 Task: Create a section Code Rush and in the section, add a milestone Product Backlog Refinement in the project AgileNexus
Action: Mouse moved to (94, 339)
Screenshot: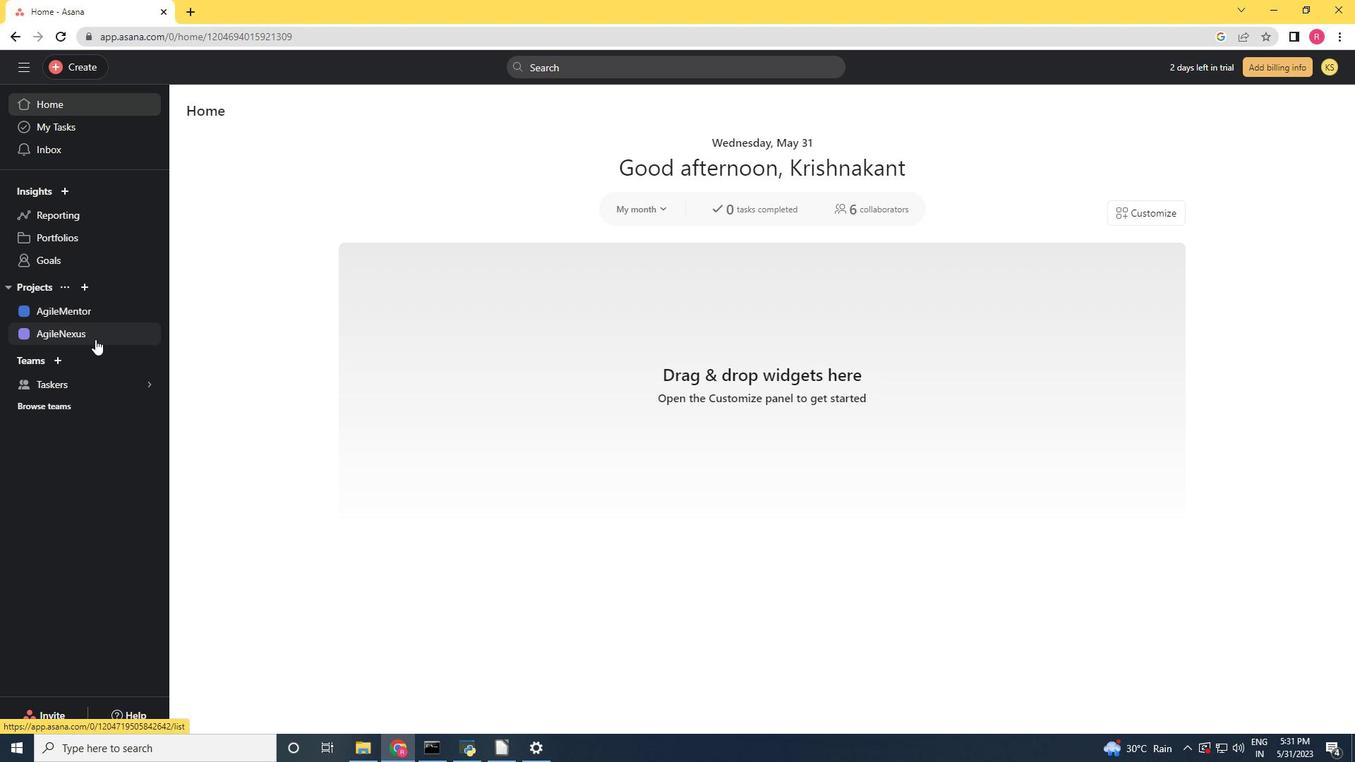 
Action: Mouse pressed left at (94, 339)
Screenshot: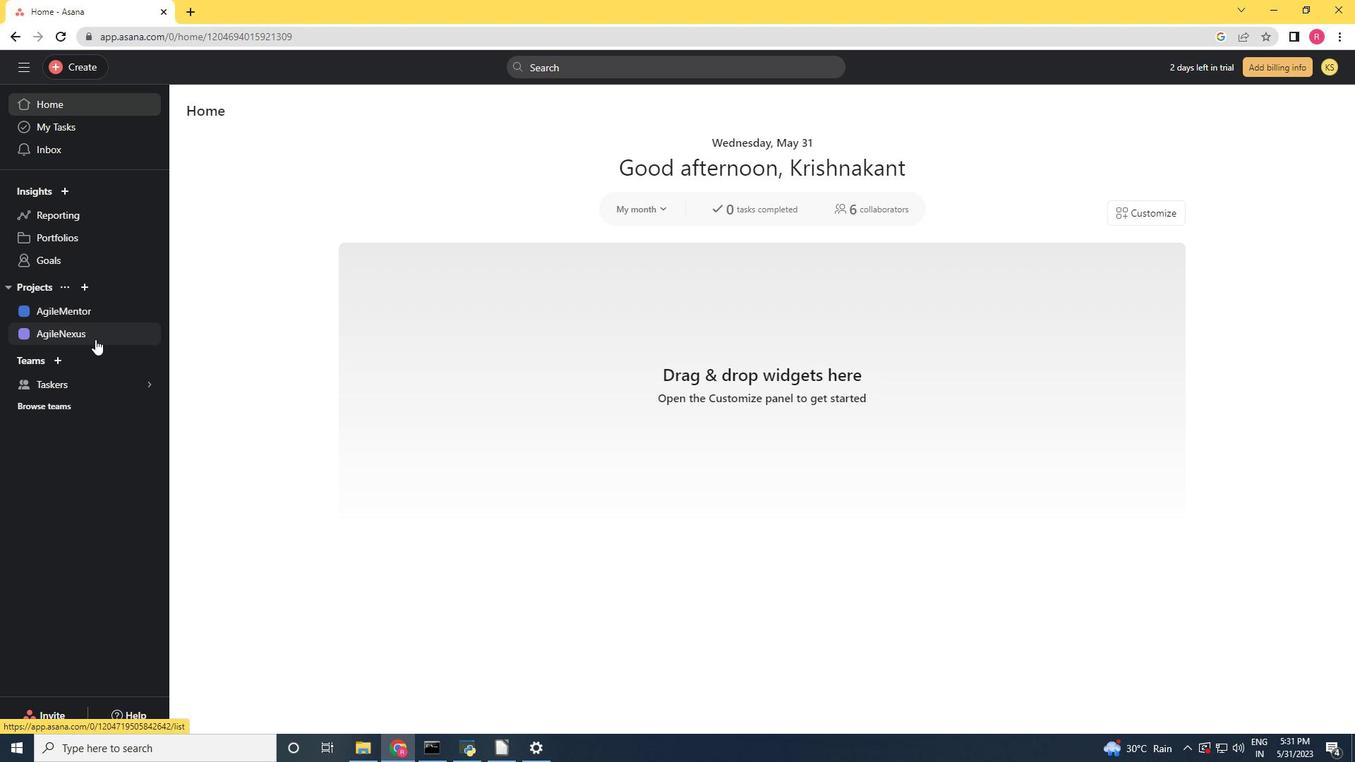 
Action: Mouse moved to (345, 489)
Screenshot: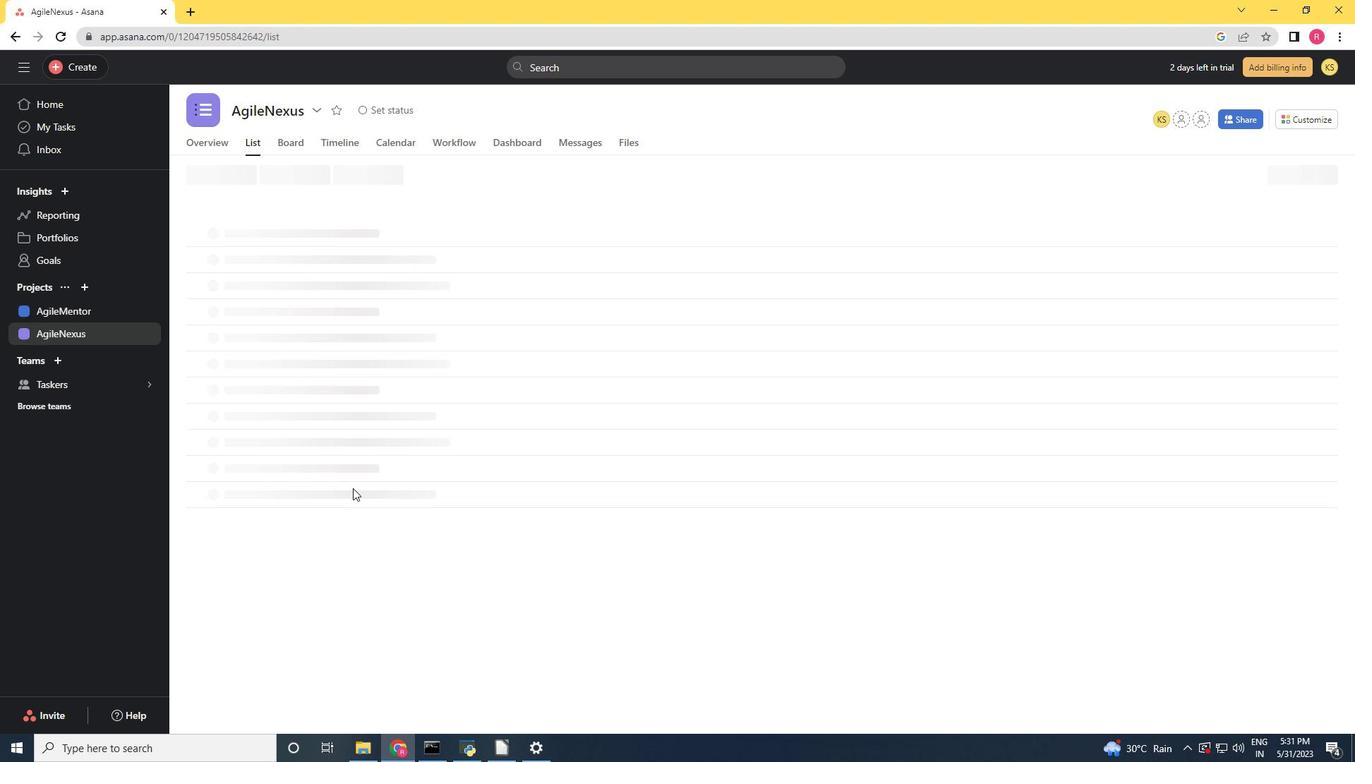 
Action: Mouse scrolled (345, 488) with delta (0, 0)
Screenshot: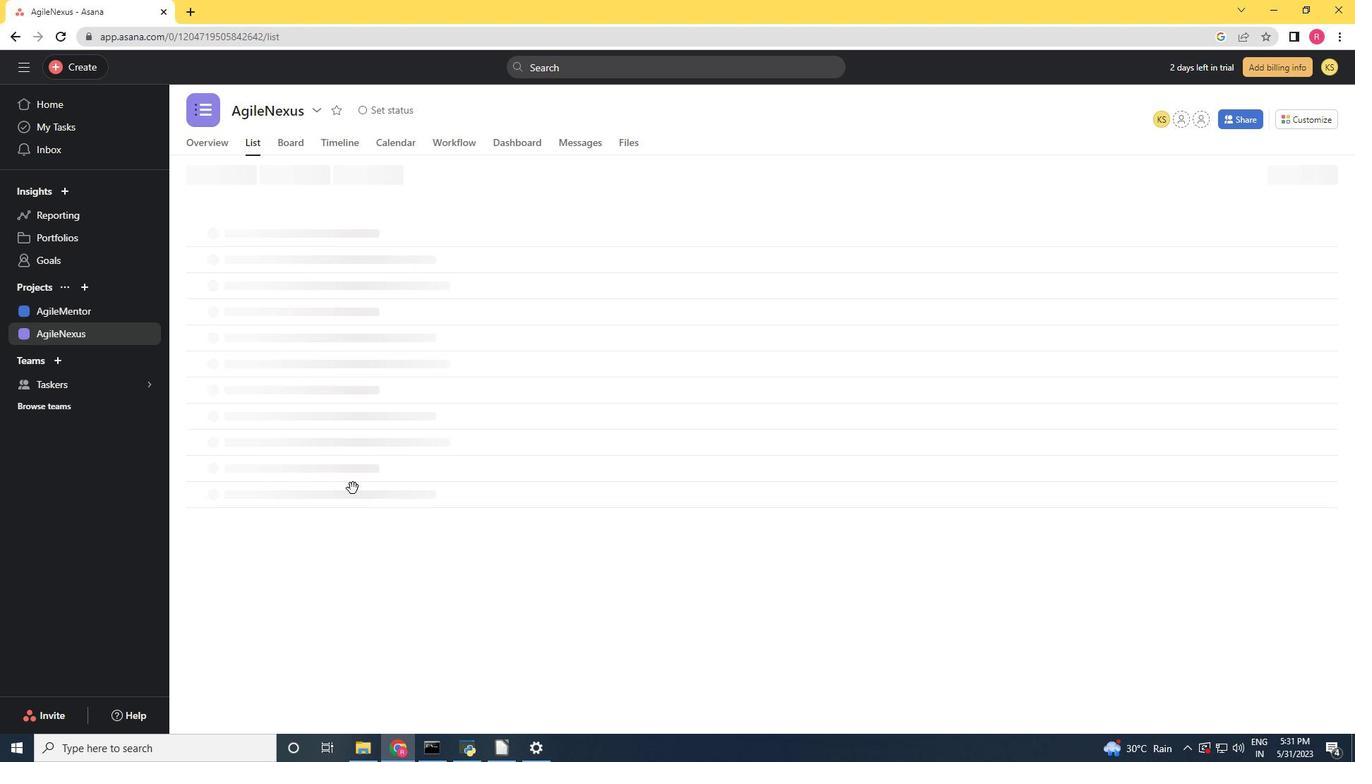 
Action: Mouse scrolled (345, 488) with delta (0, 0)
Screenshot: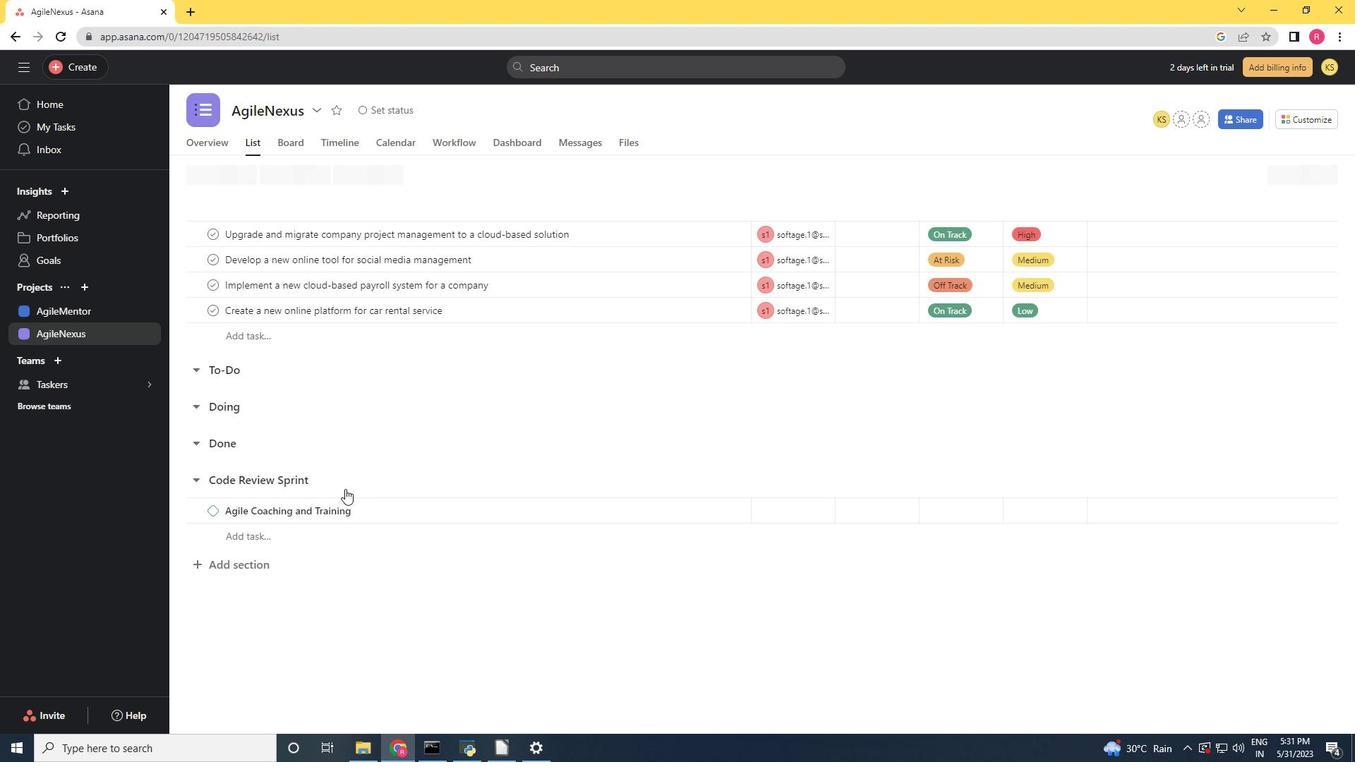 
Action: Mouse moved to (253, 566)
Screenshot: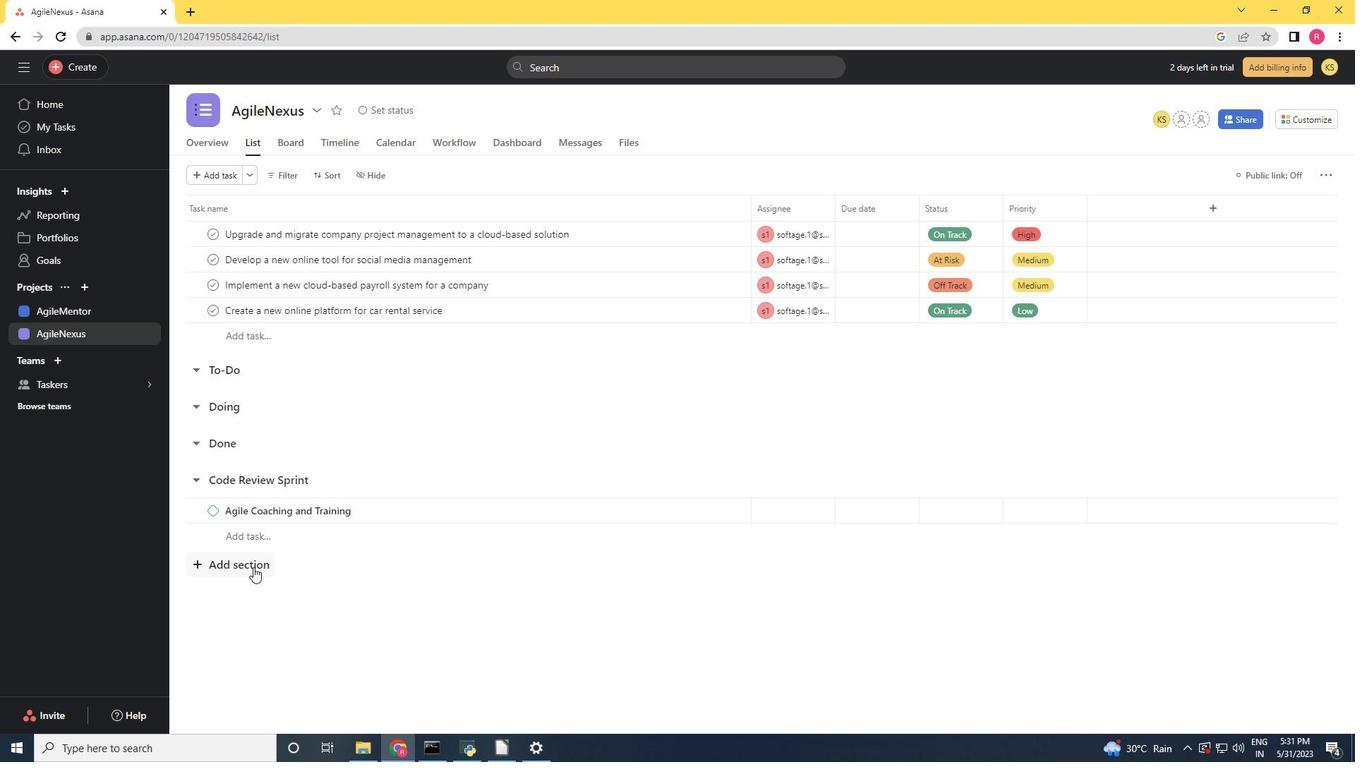 
Action: Mouse pressed left at (253, 566)
Screenshot: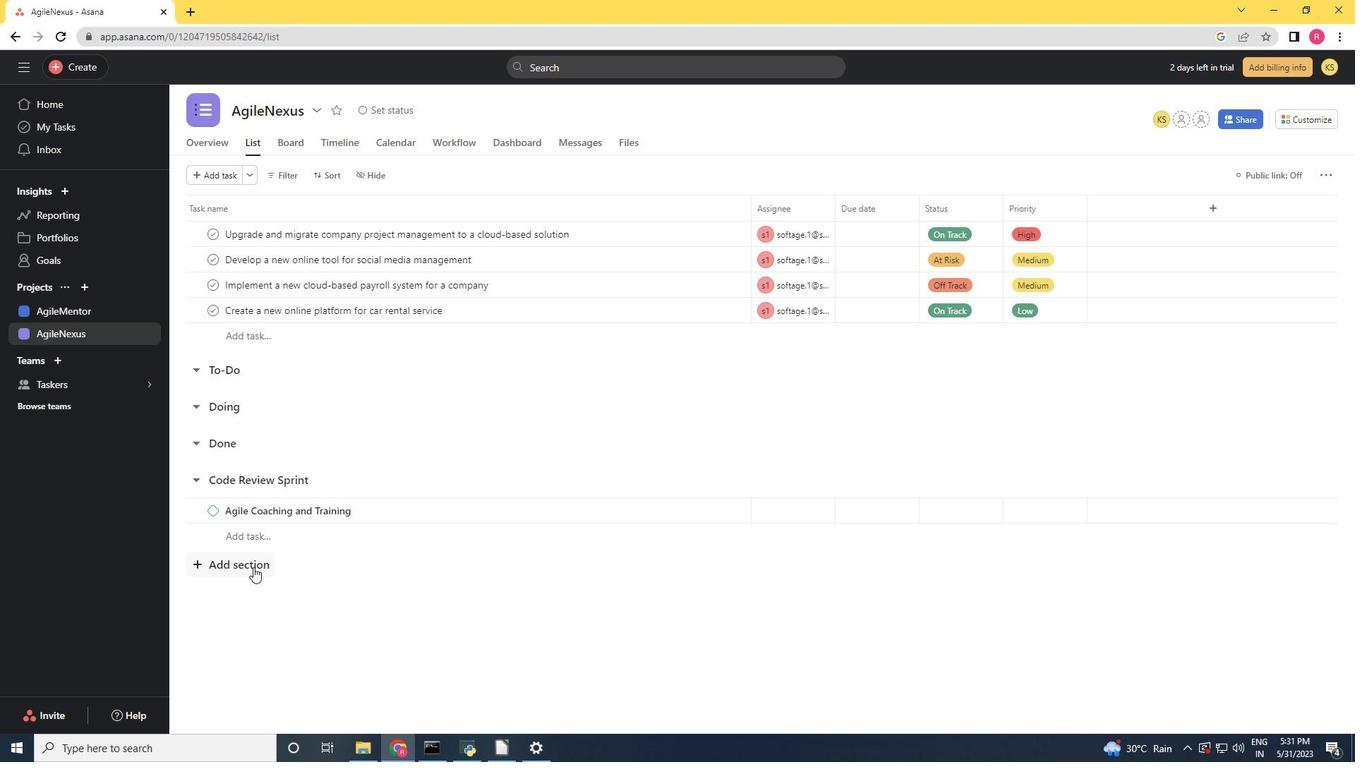 
Action: Key pressed <Key.shift>Code<Key.space><Key.shift>Rush
Screenshot: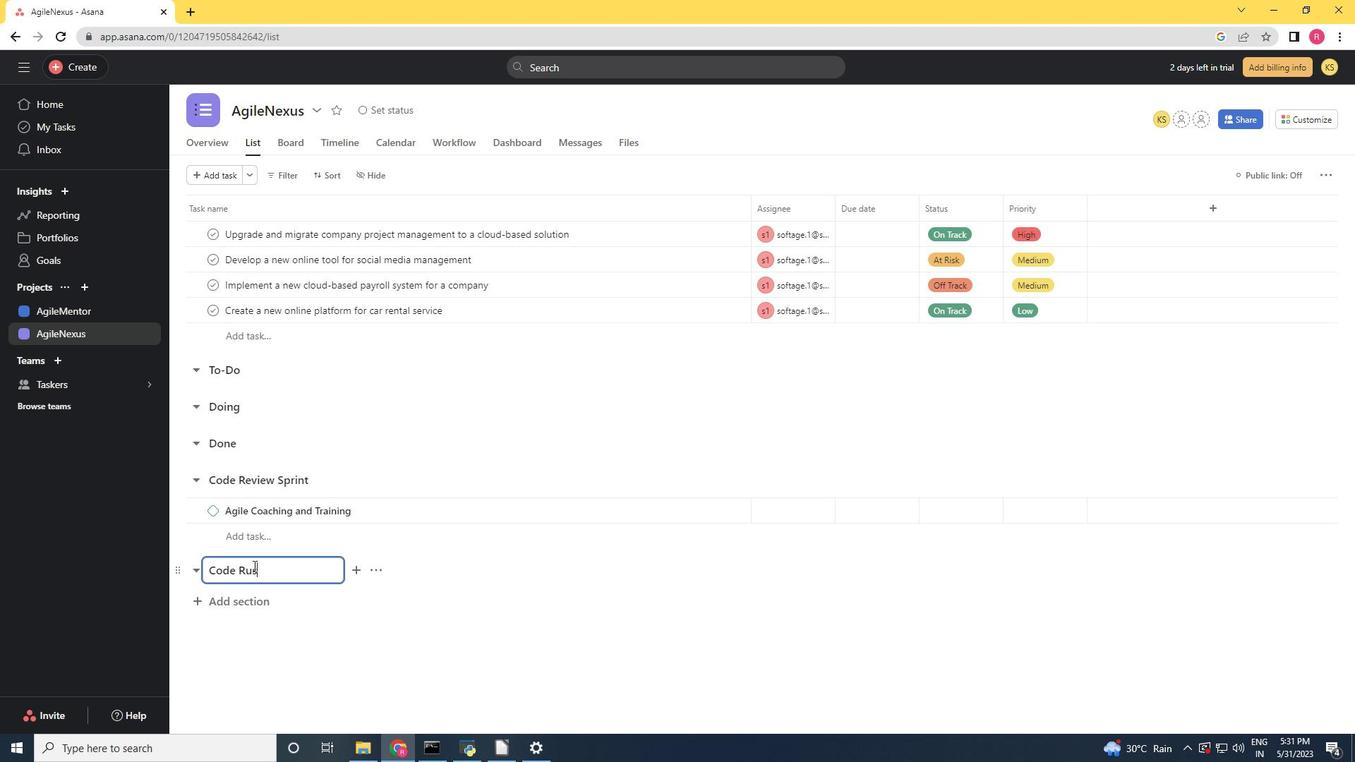 
Action: Mouse moved to (253, 566)
Screenshot: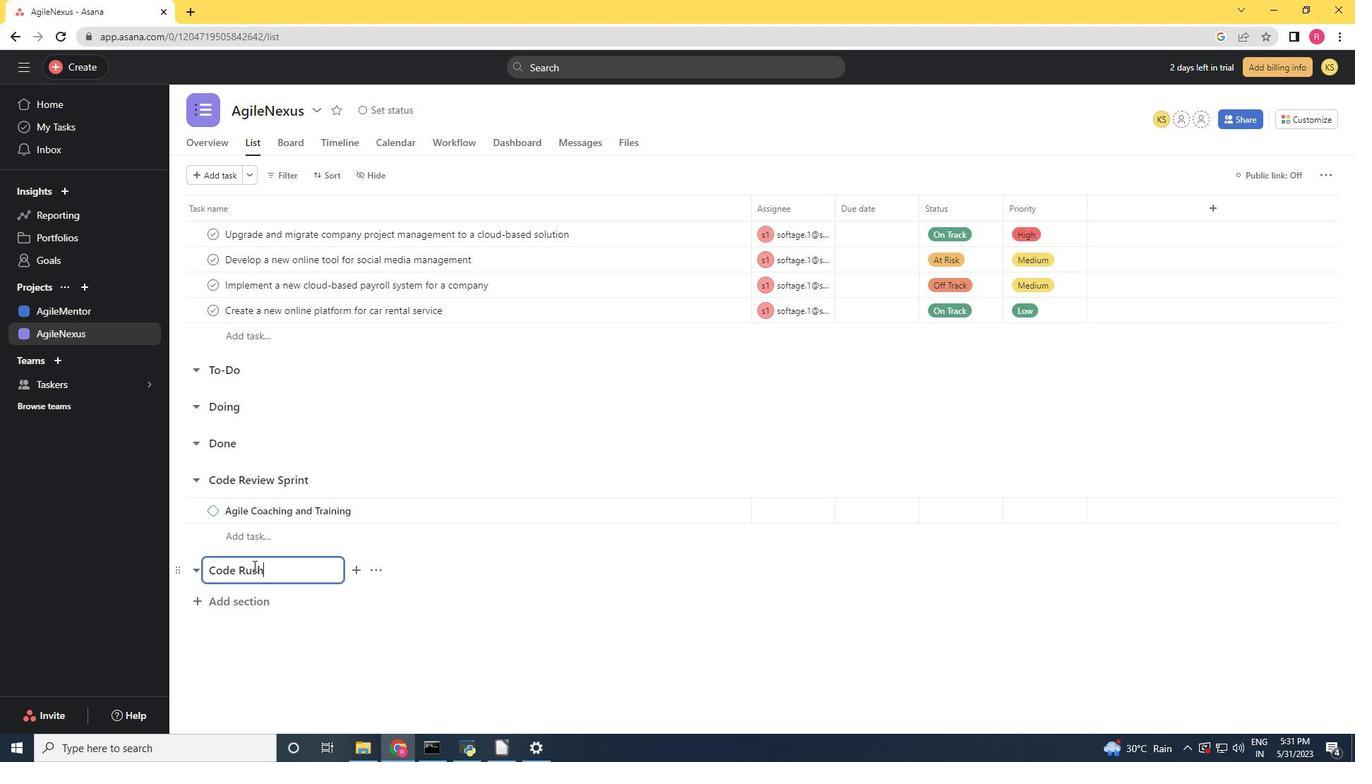 
Action: Key pressed <Key.enter><Key.shift><Key.shift><Key.shift><Key.shift><Key.shift><Key.shift><Key.shift><Key.shift><Key.shift><Key.shift><Key.shift><Key.shift><Key.shift><Key.shift><Key.shift><Key.shift><Key.shift><Key.shift><Key.shift><Key.shift><Key.shift><Key.shift><Key.shift><Key.shift><Key.shift><Key.shift><Key.shift><Key.shift><Key.shift><Key.shift><Key.shift><Key.shift><Key.shift><Key.shift><Key.shift><Key.shift><Key.shift><Key.shift><Key.shift><Key.shift><Key.shift><Key.shift><Key.shift><Key.shift><Key.shift><Key.shift><Key.shift><Key.shift><Key.shift><Key.shift><Key.shift><Key.shift><Key.shift><Key.shift><Key.shift><Key.shift><Key.shift><Key.shift><Key.shift>Product<Key.space><Key.shift>Backlog<Key.space><Key.shift>Refinement
Screenshot: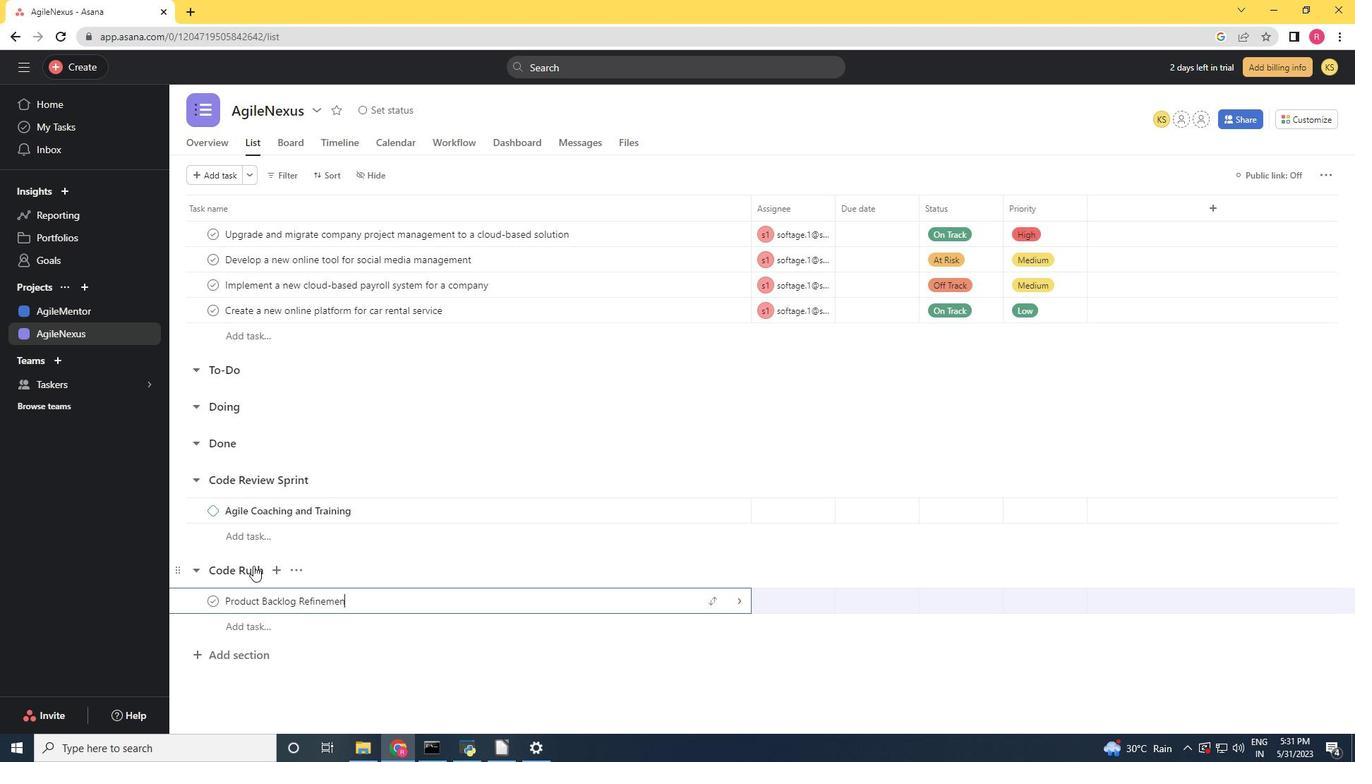 
Action: Mouse moved to (368, 599)
Screenshot: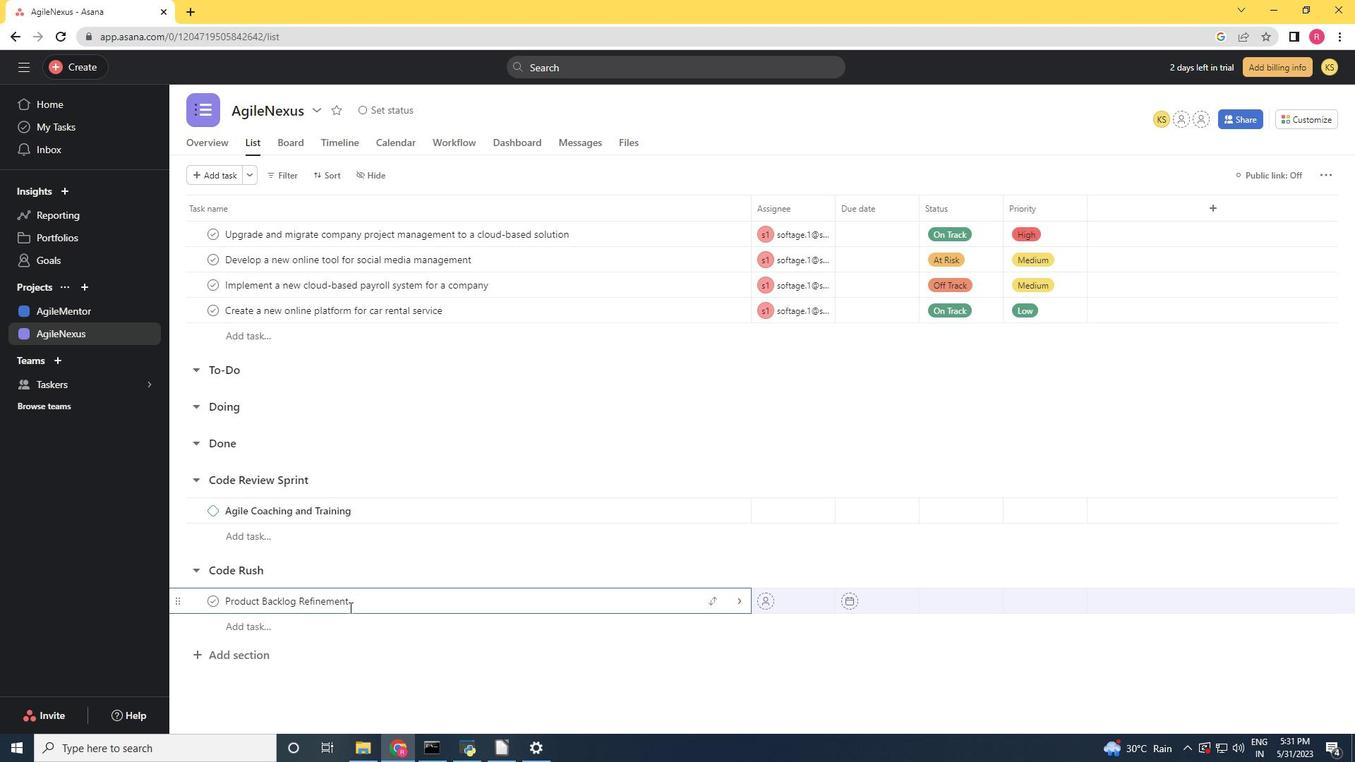 
Action: Mouse pressed right at (368, 599)
Screenshot: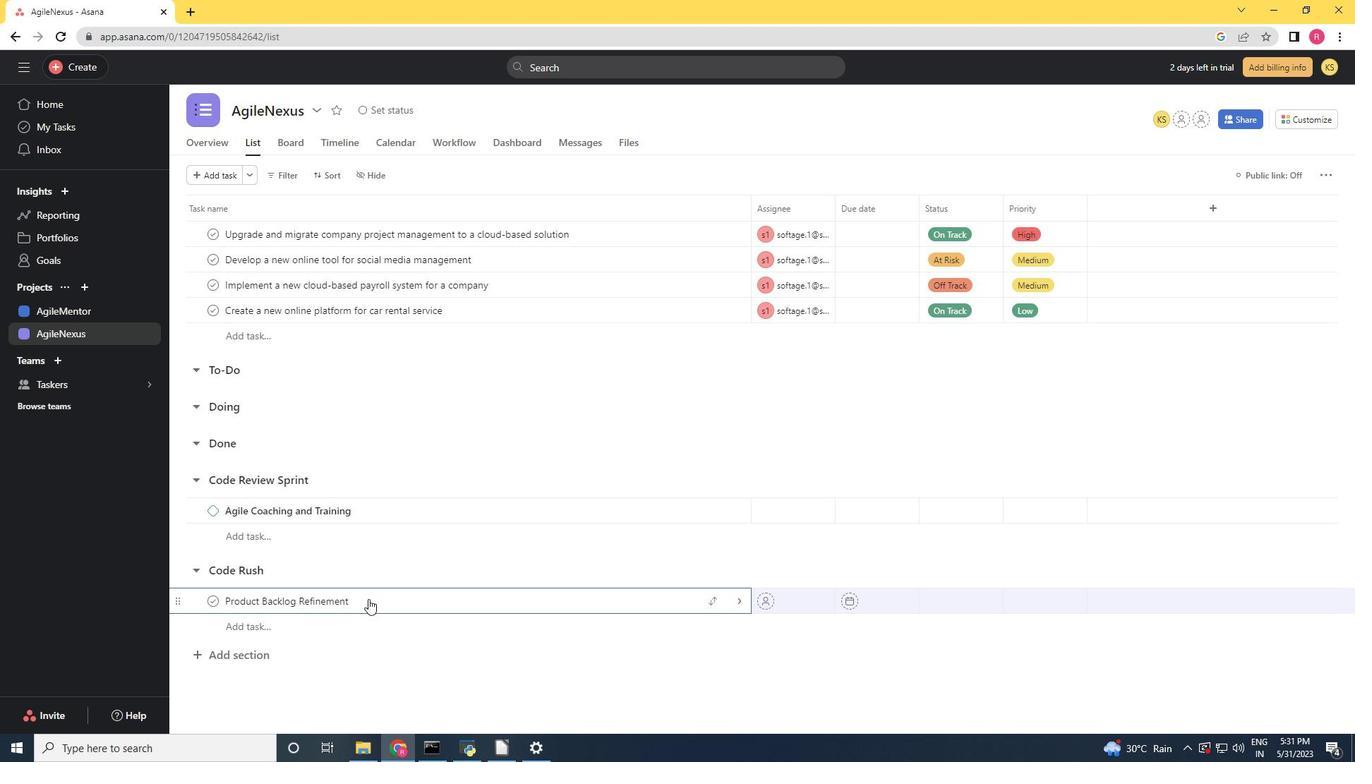 
Action: Mouse moved to (444, 520)
Screenshot: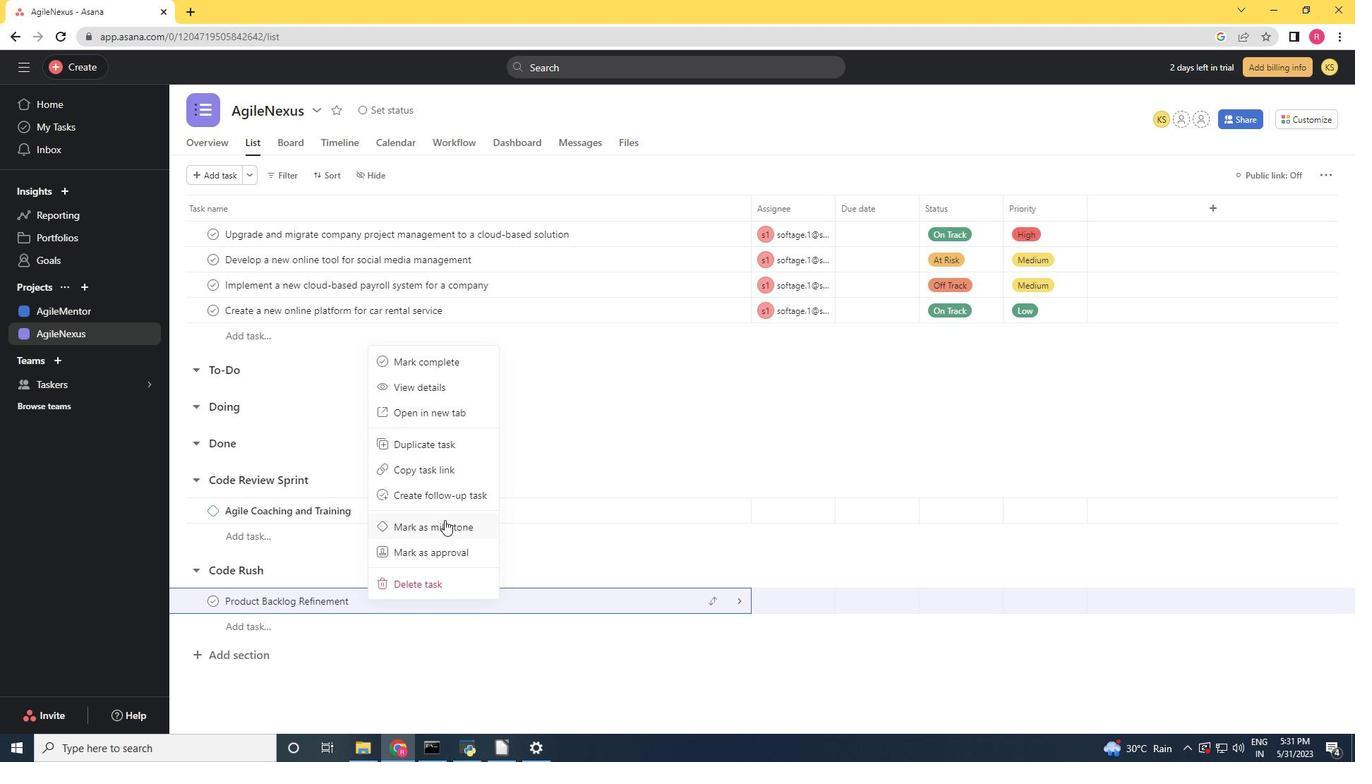 
Action: Mouse pressed left at (444, 520)
Screenshot: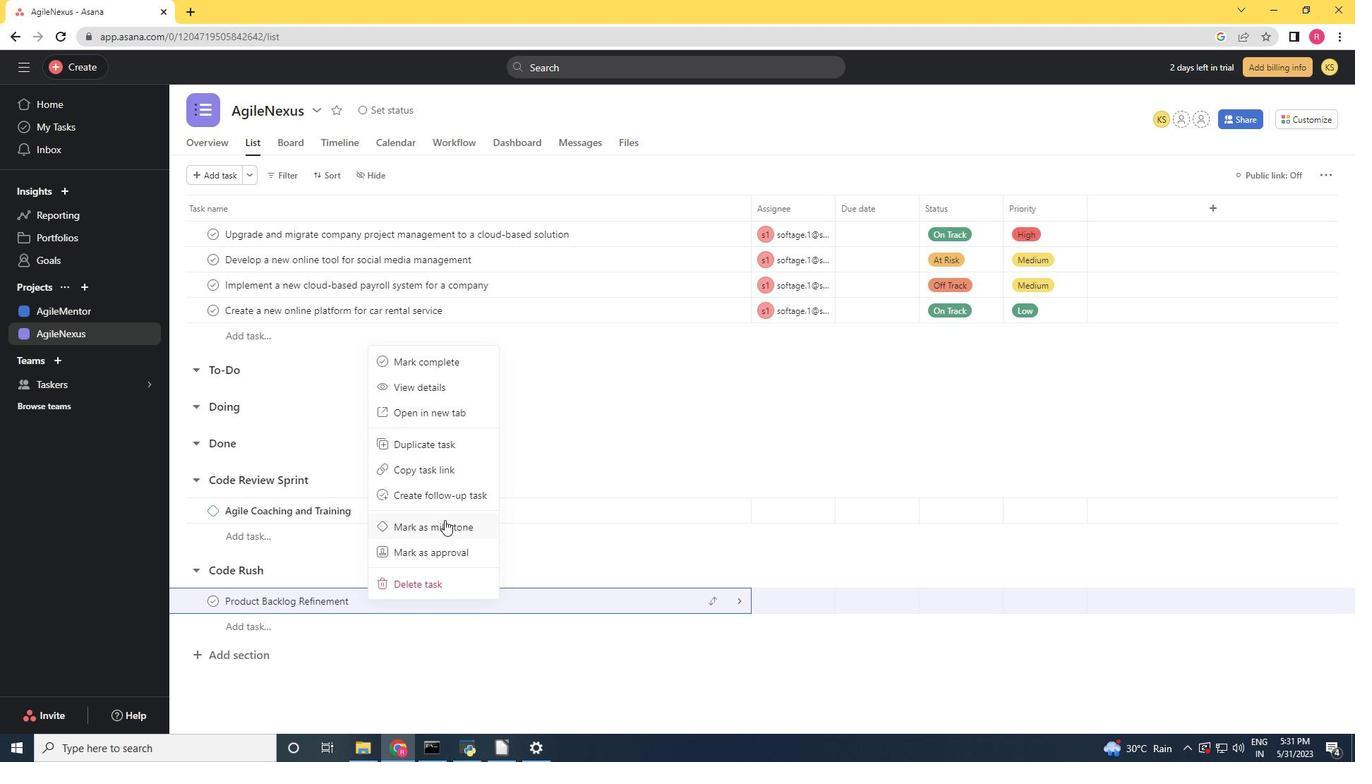 
Action: Mouse moved to (277, 636)
Screenshot: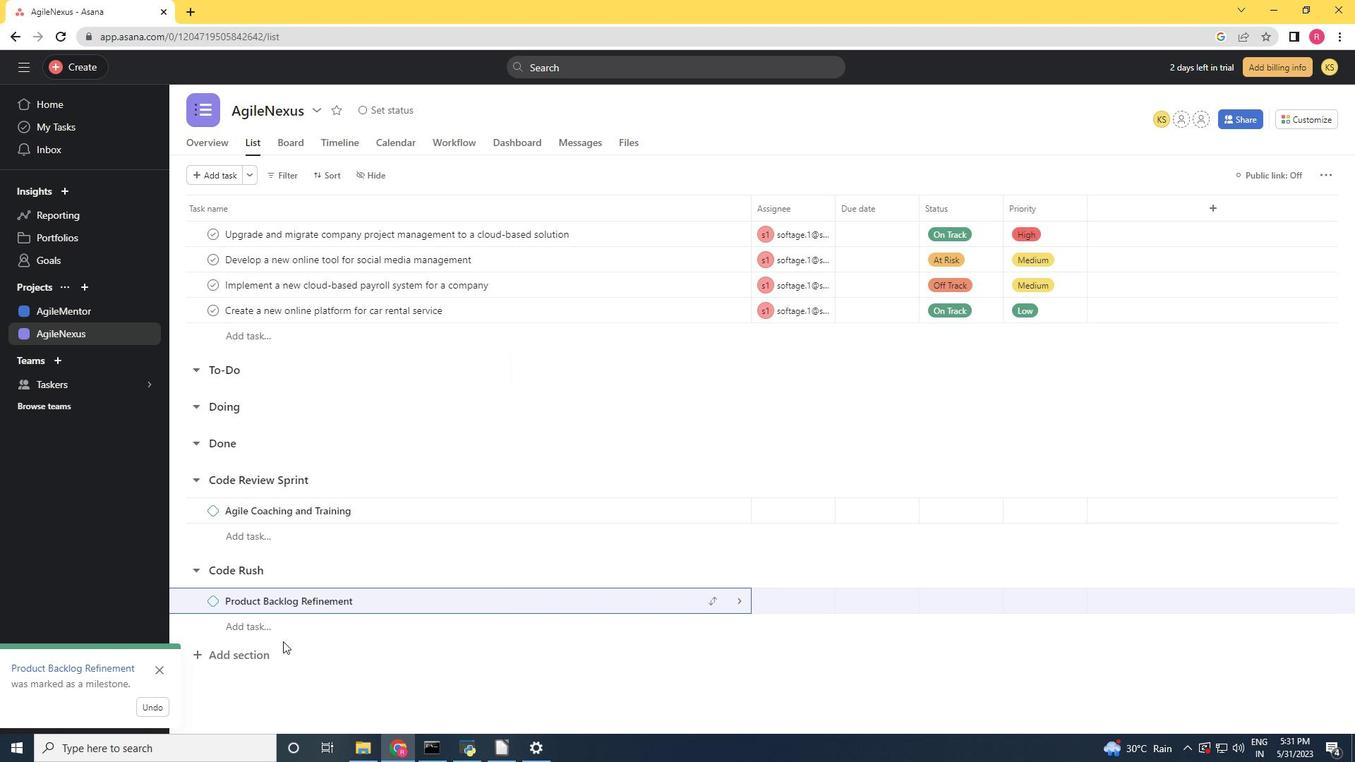 
Action: Mouse scrolled (277, 635) with delta (0, 0)
Screenshot: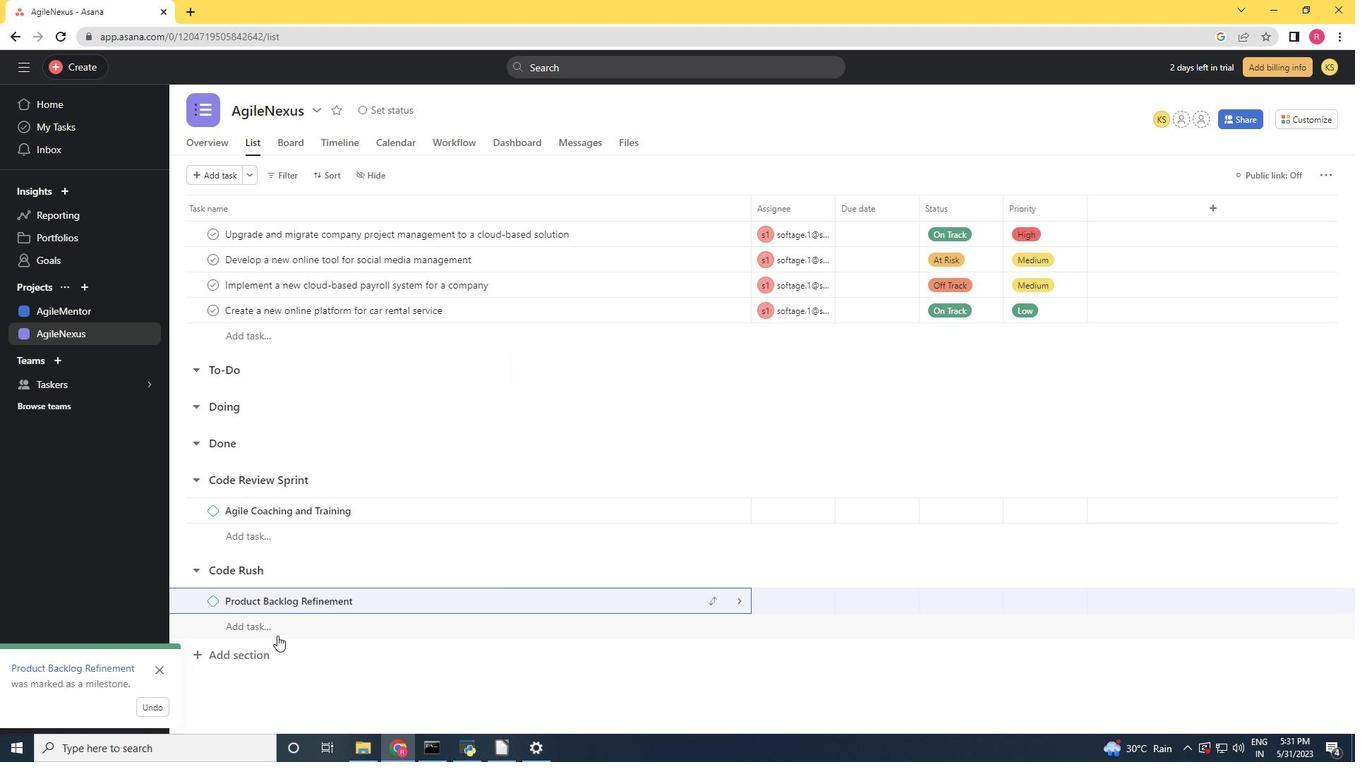 
Action: Mouse moved to (307, 620)
Screenshot: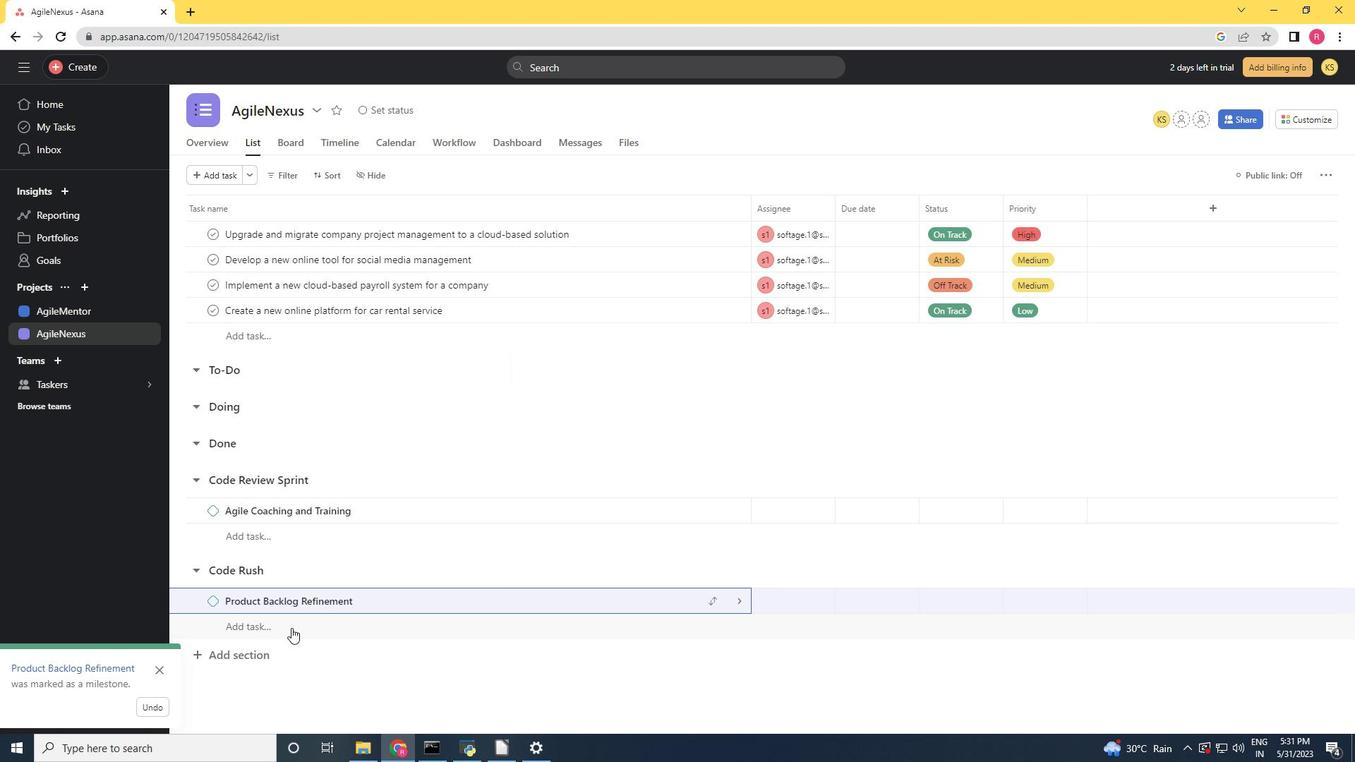 
